 Task: Create a due date automation trigger when advanced on, 2 hours after a card is due add basic with the red label.
Action: Mouse moved to (1265, 91)
Screenshot: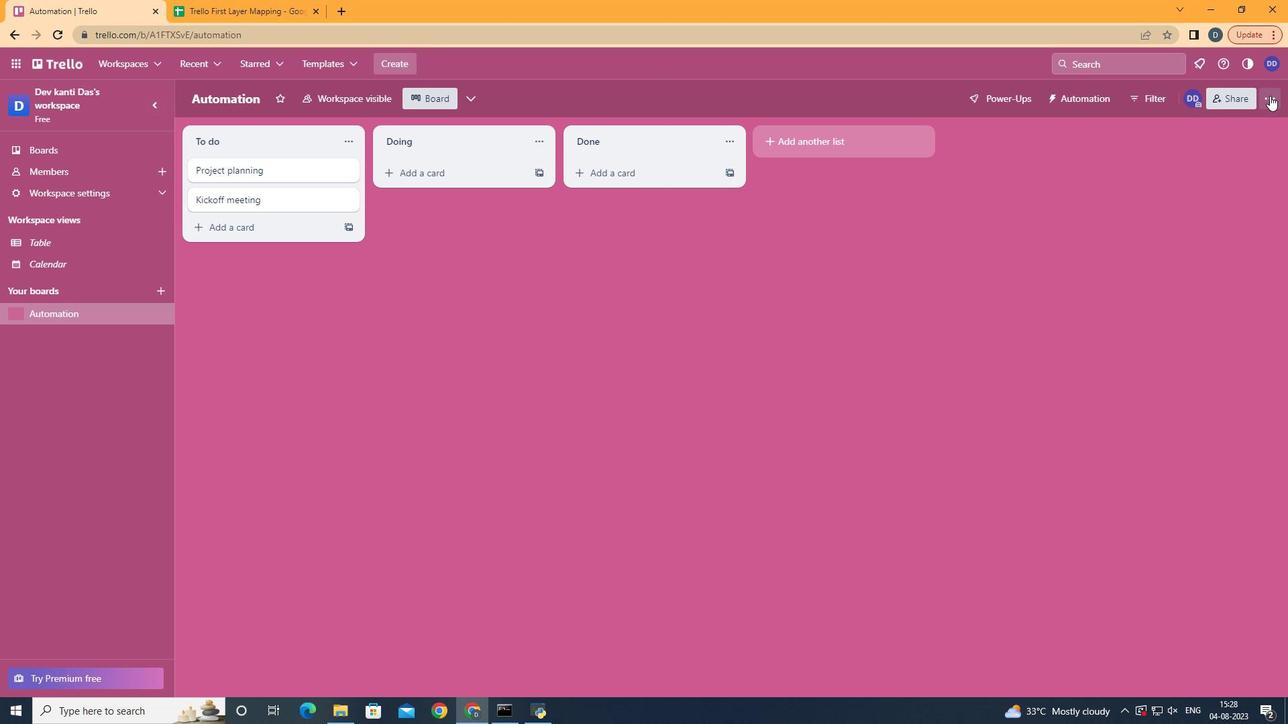 
Action: Mouse pressed left at (1265, 91)
Screenshot: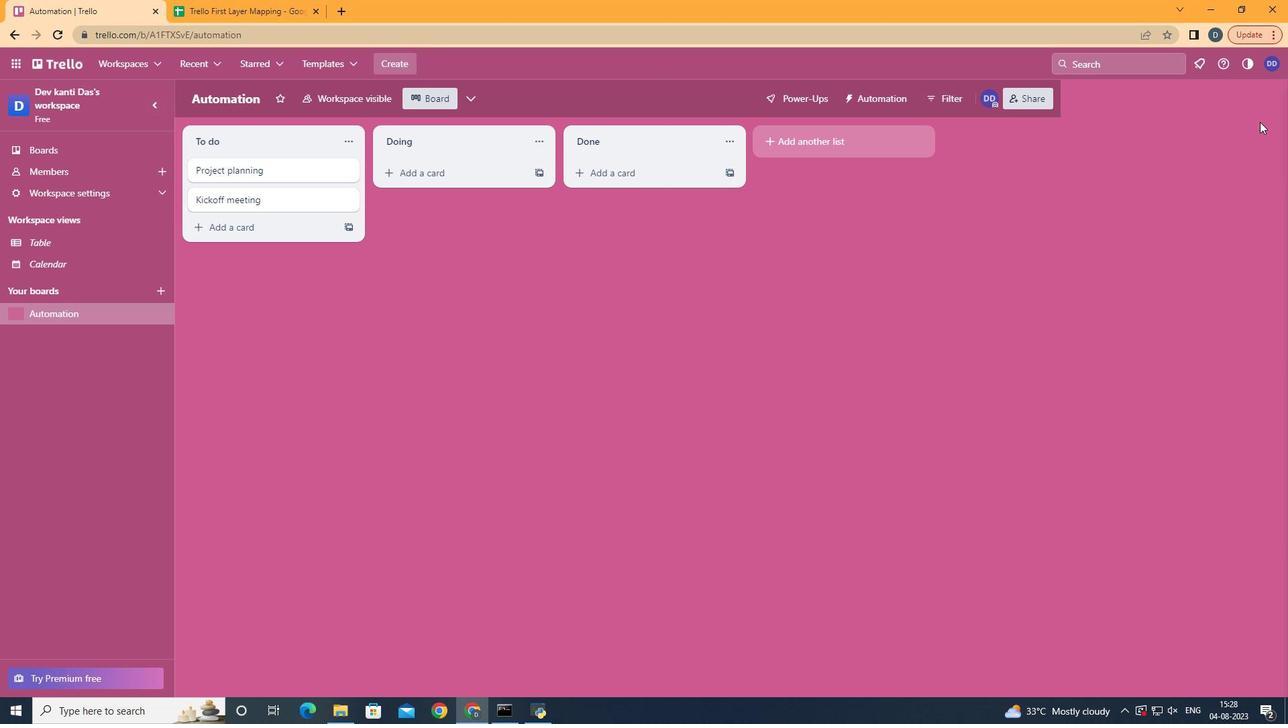 
Action: Mouse moved to (1177, 275)
Screenshot: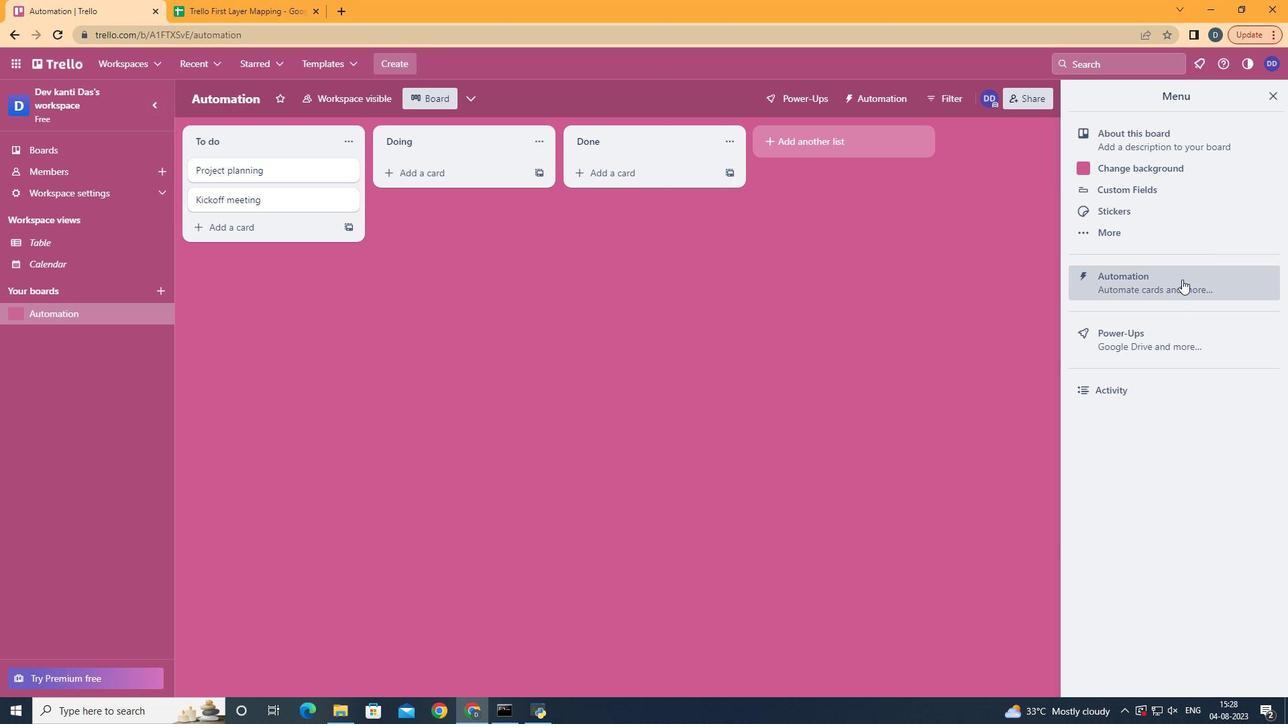 
Action: Mouse pressed left at (1177, 275)
Screenshot: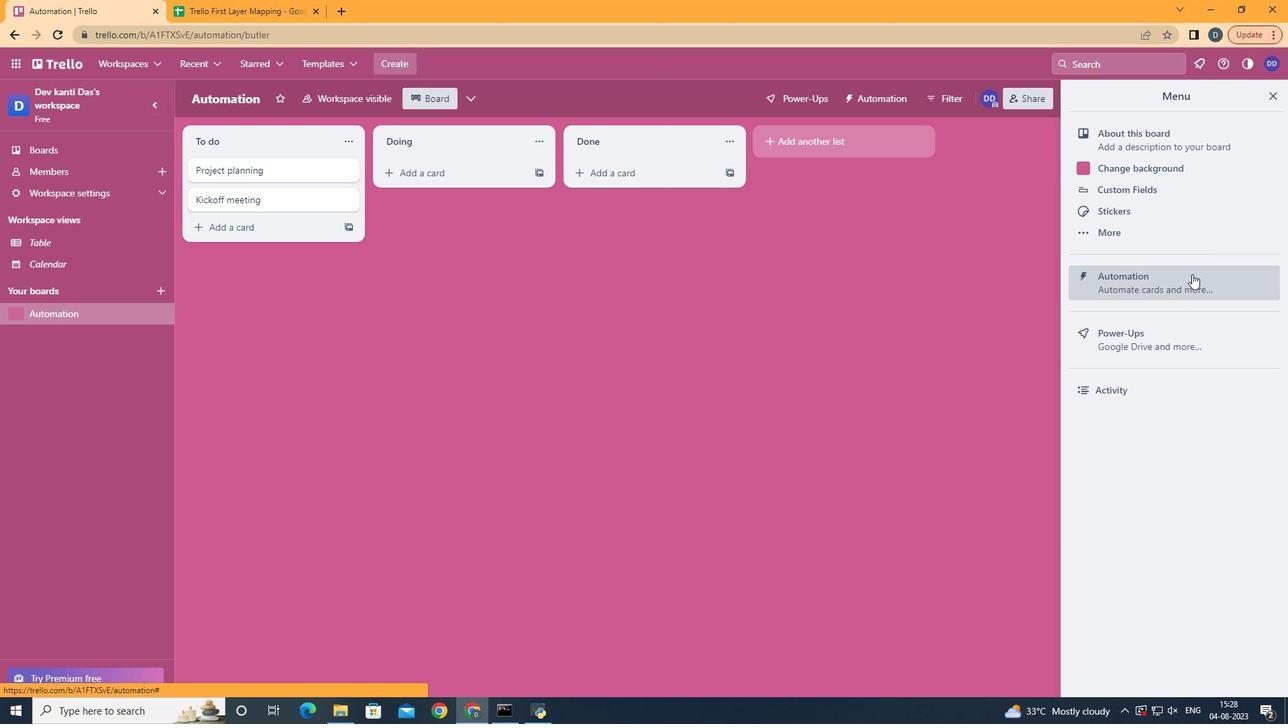 
Action: Mouse moved to (269, 262)
Screenshot: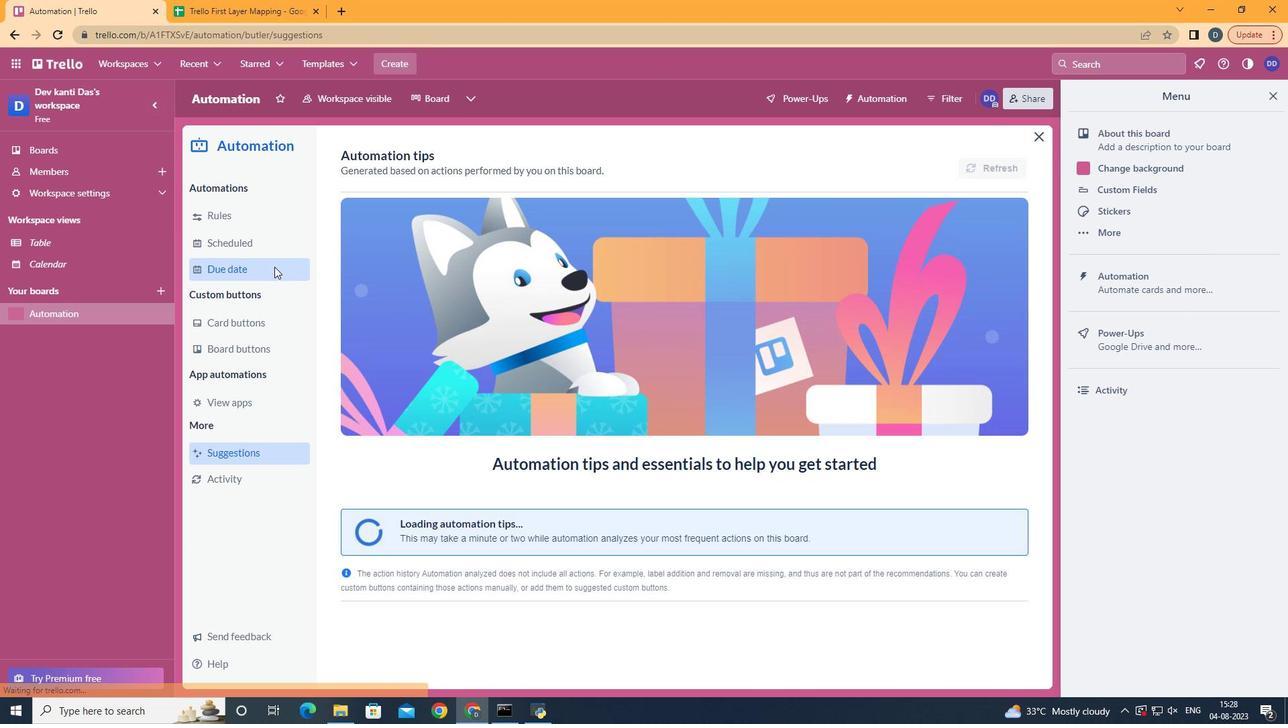 
Action: Mouse pressed left at (269, 262)
Screenshot: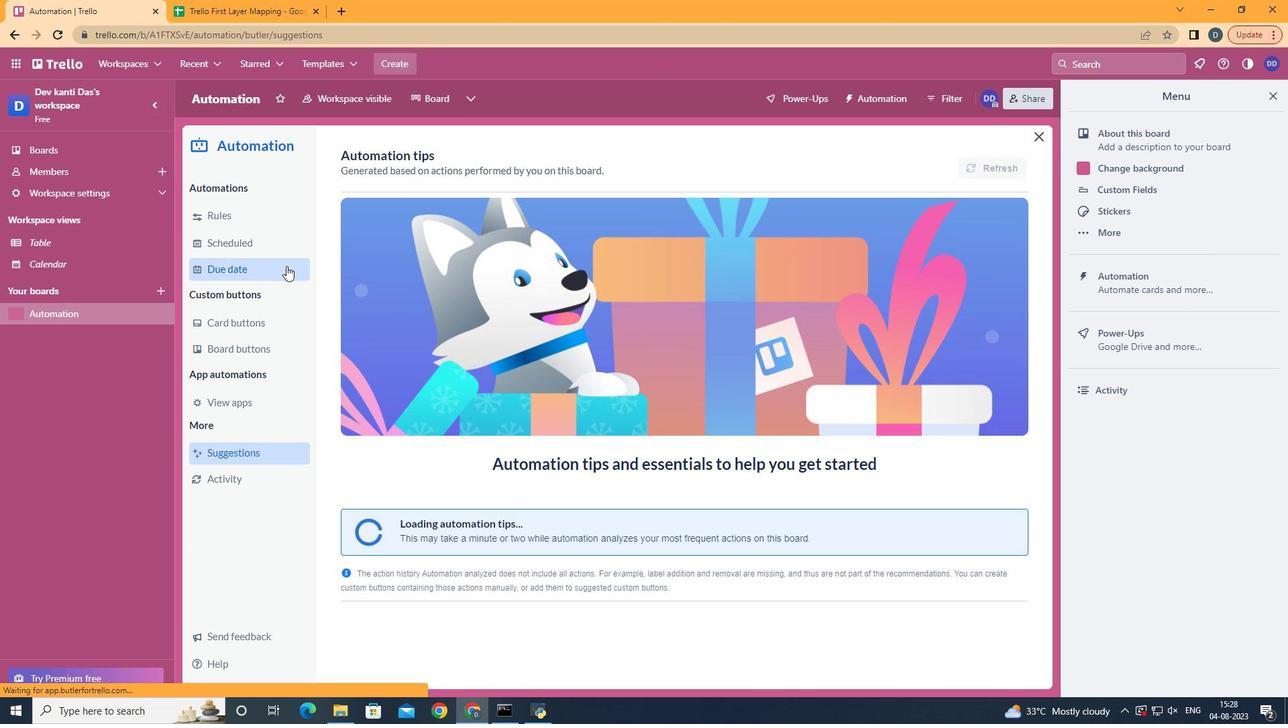 
Action: Mouse moved to (934, 153)
Screenshot: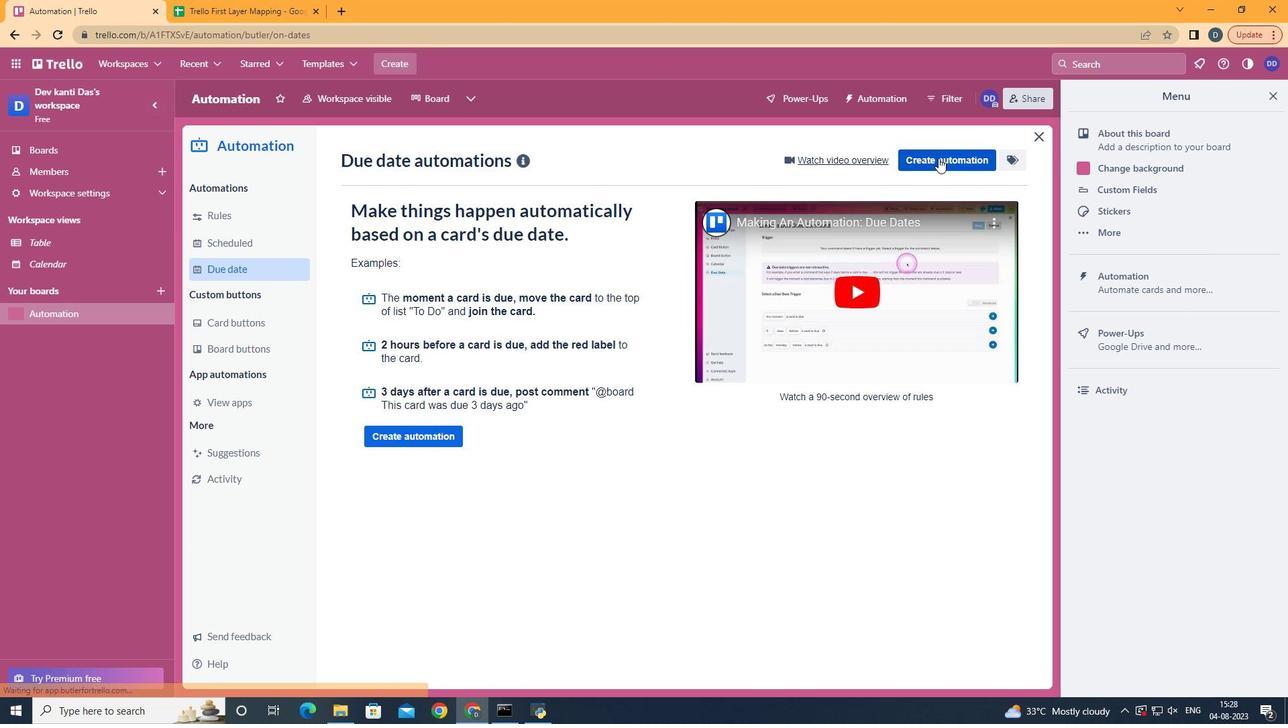 
Action: Mouse pressed left at (934, 153)
Screenshot: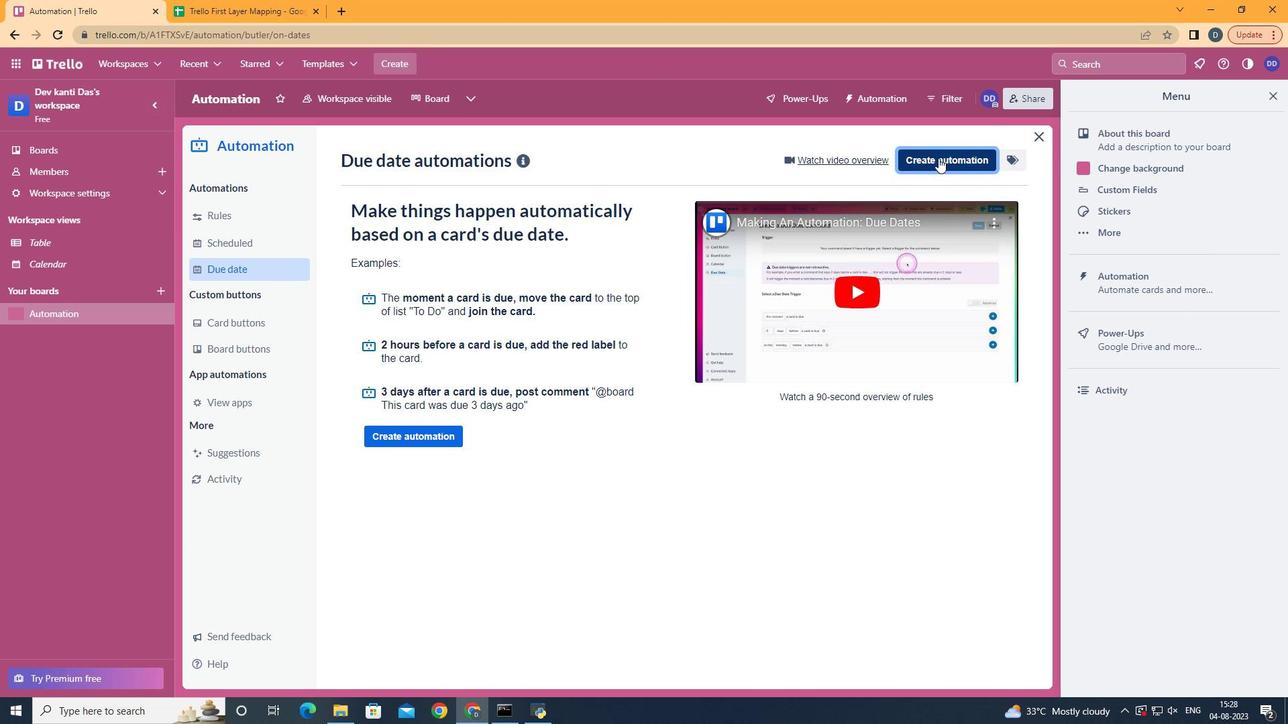 
Action: Mouse moved to (724, 283)
Screenshot: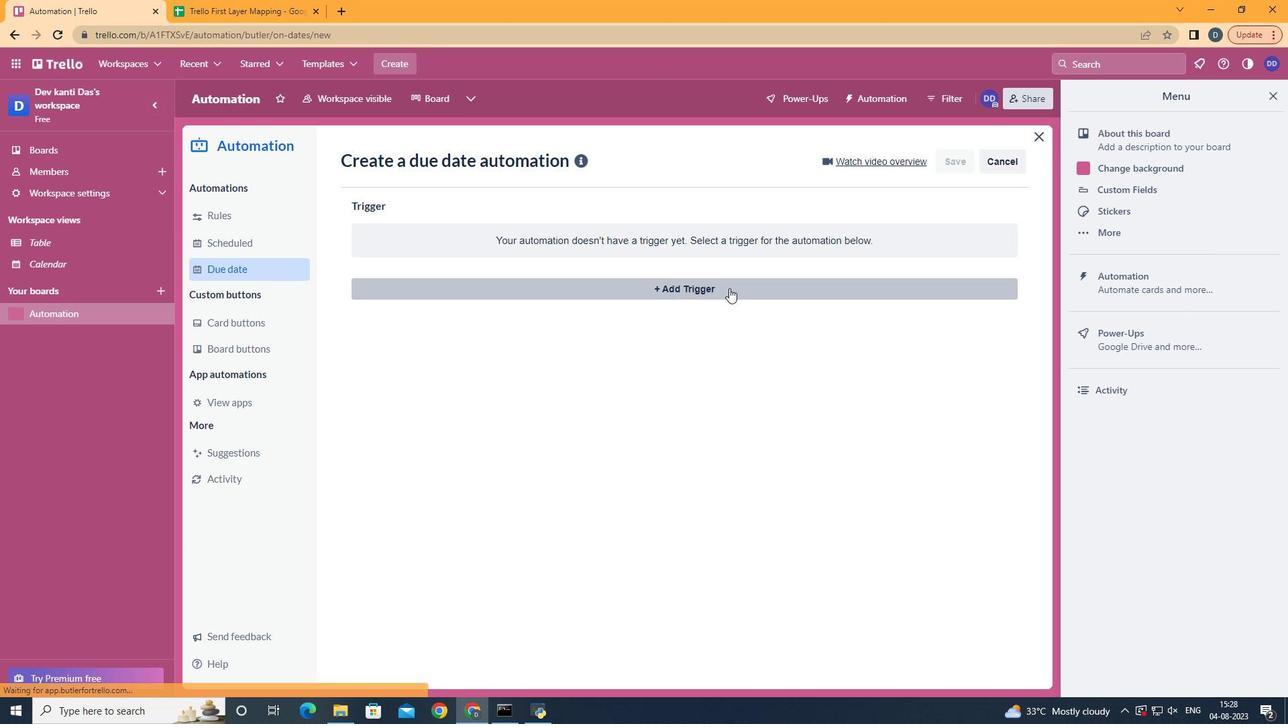 
Action: Mouse pressed left at (724, 283)
Screenshot: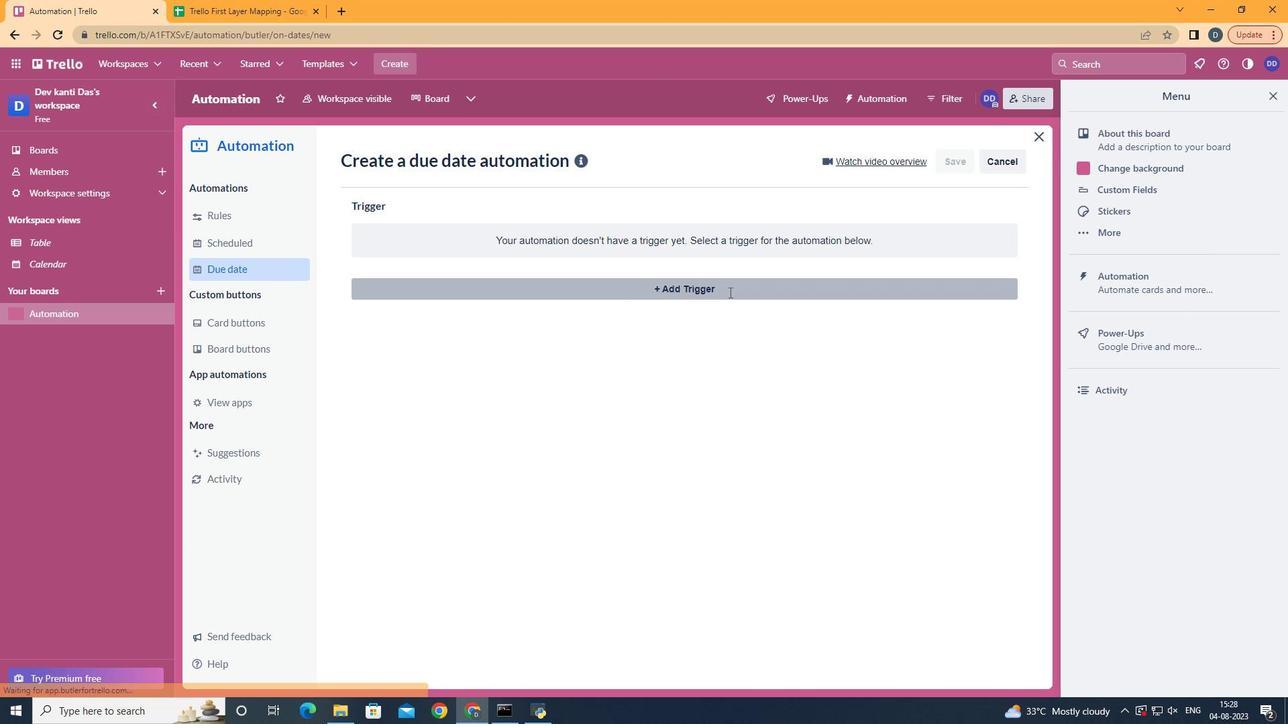 
Action: Mouse moved to (442, 567)
Screenshot: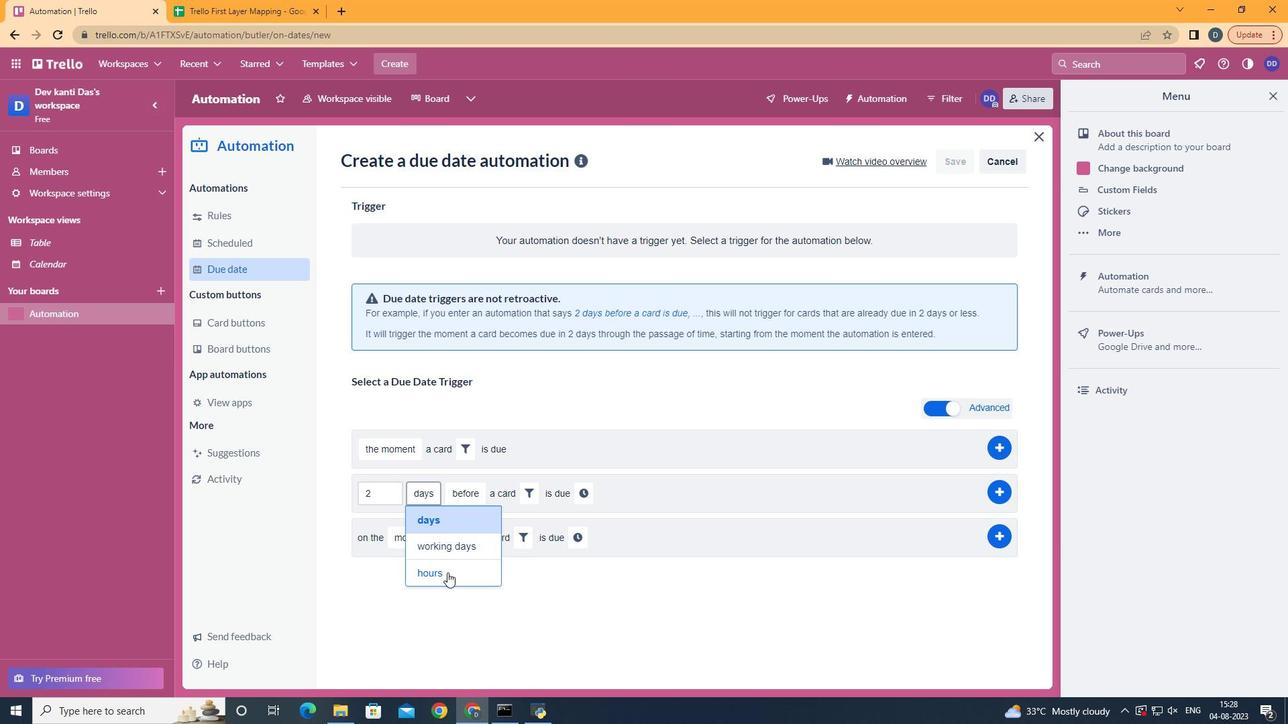 
Action: Mouse pressed left at (442, 567)
Screenshot: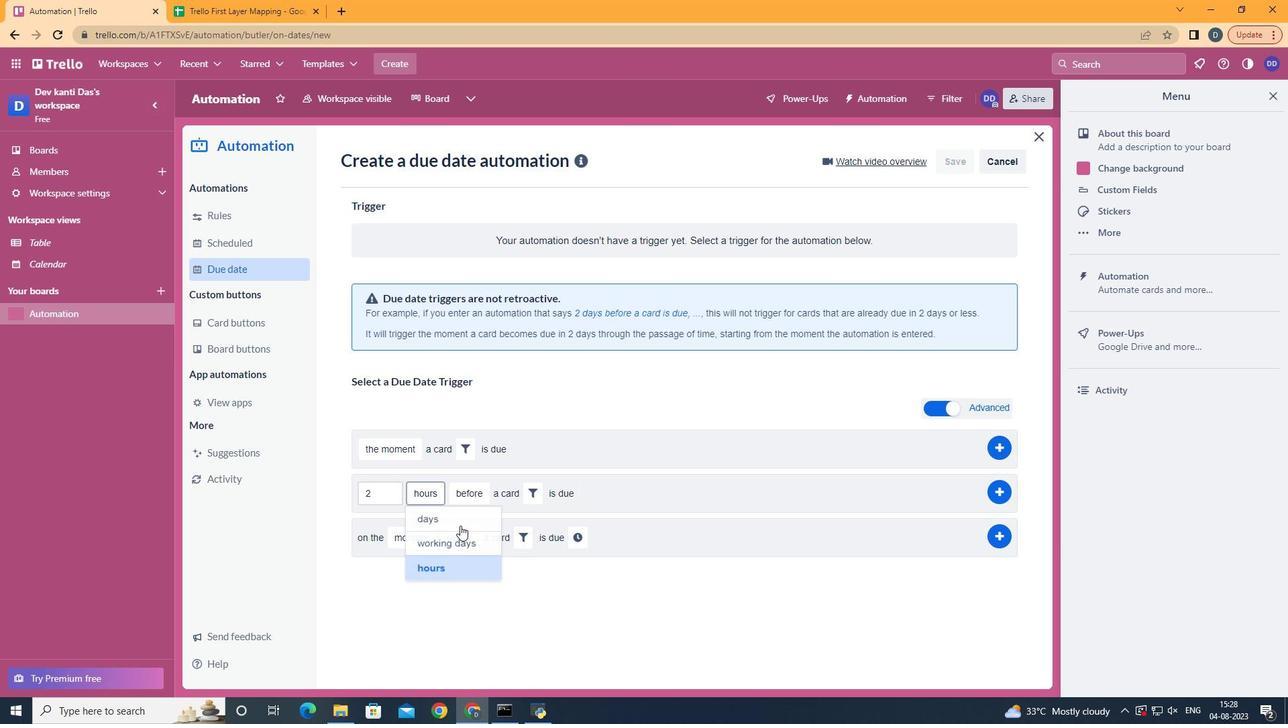 
Action: Mouse moved to (469, 537)
Screenshot: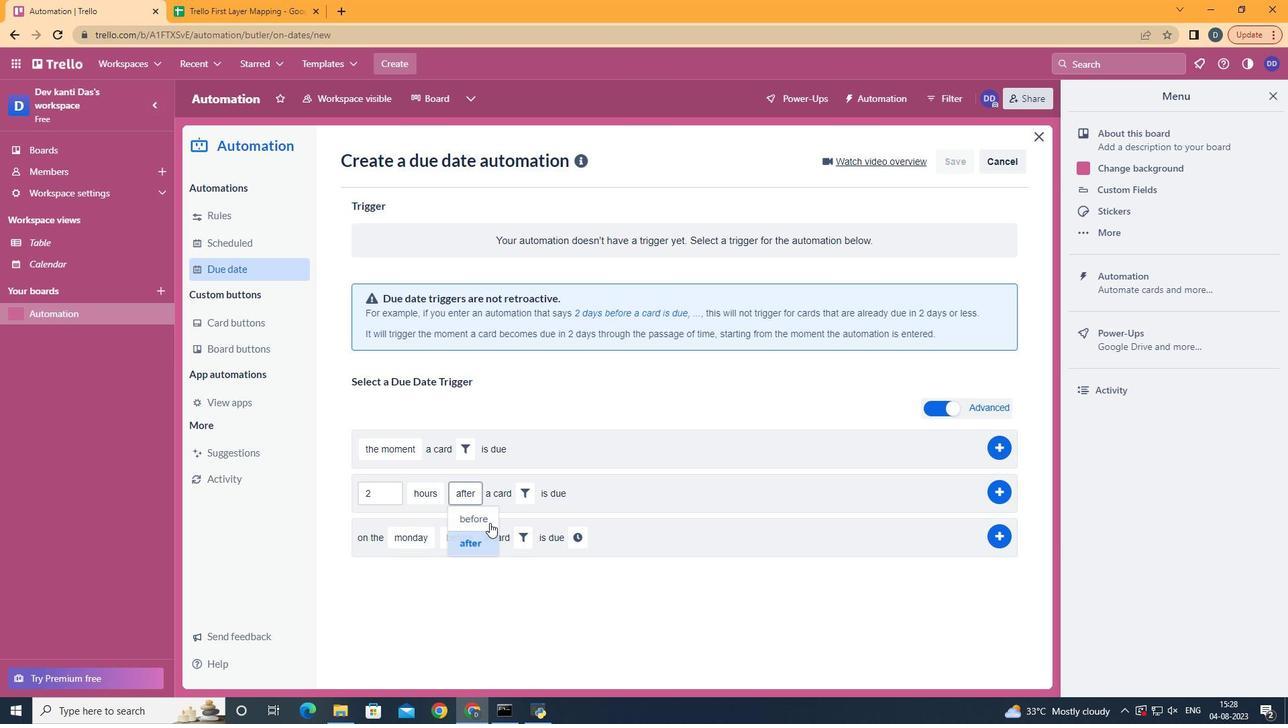 
Action: Mouse pressed left at (469, 537)
Screenshot: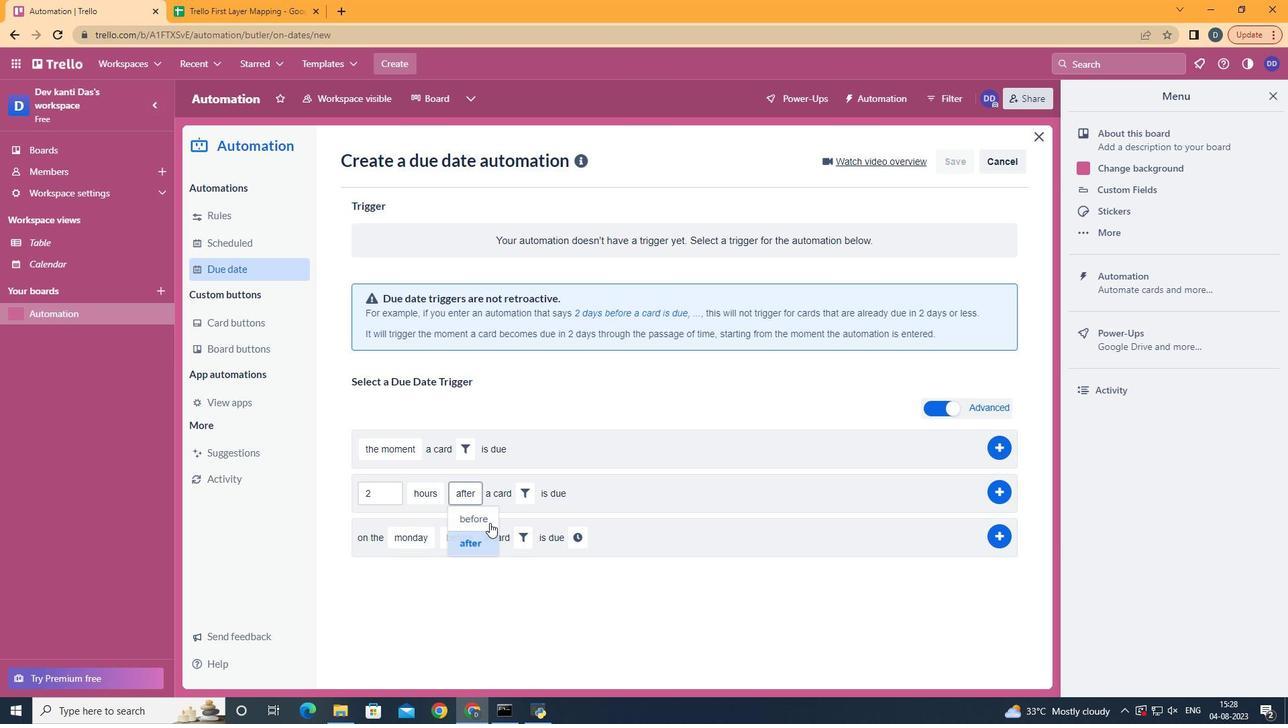 
Action: Mouse moved to (521, 482)
Screenshot: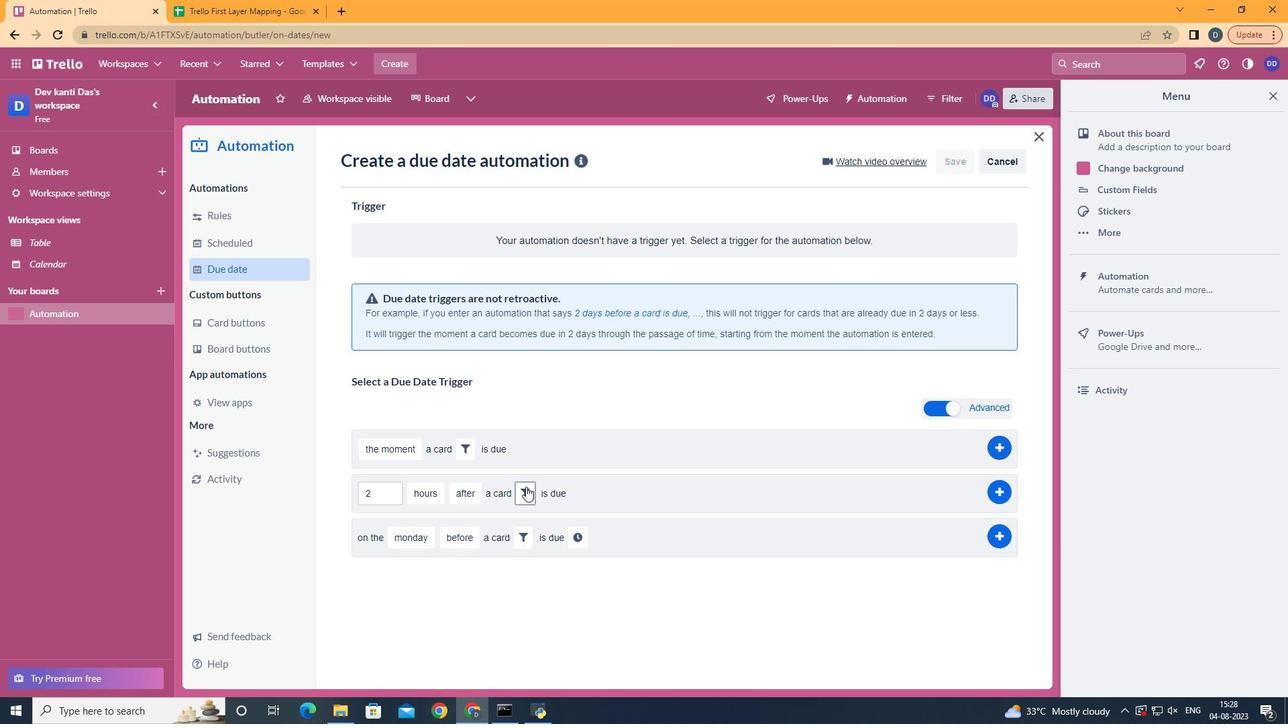 
Action: Mouse pressed left at (521, 482)
Screenshot: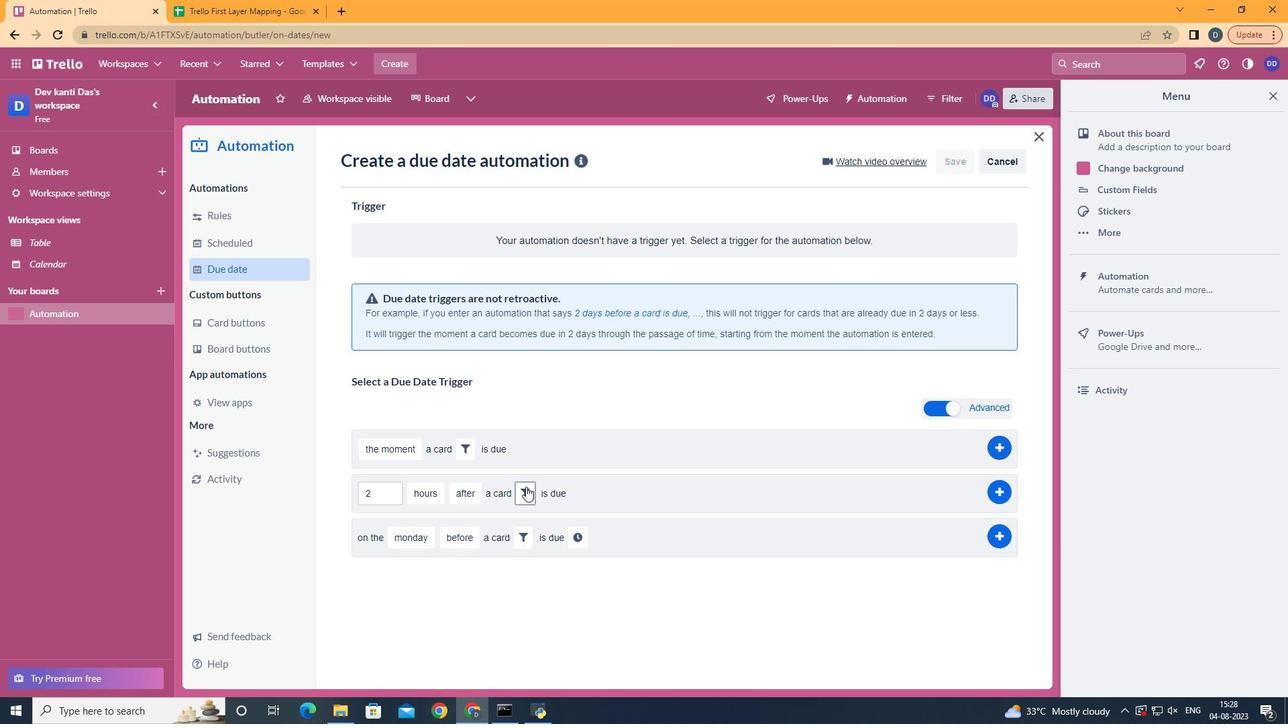 
Action: Mouse moved to (569, 528)
Screenshot: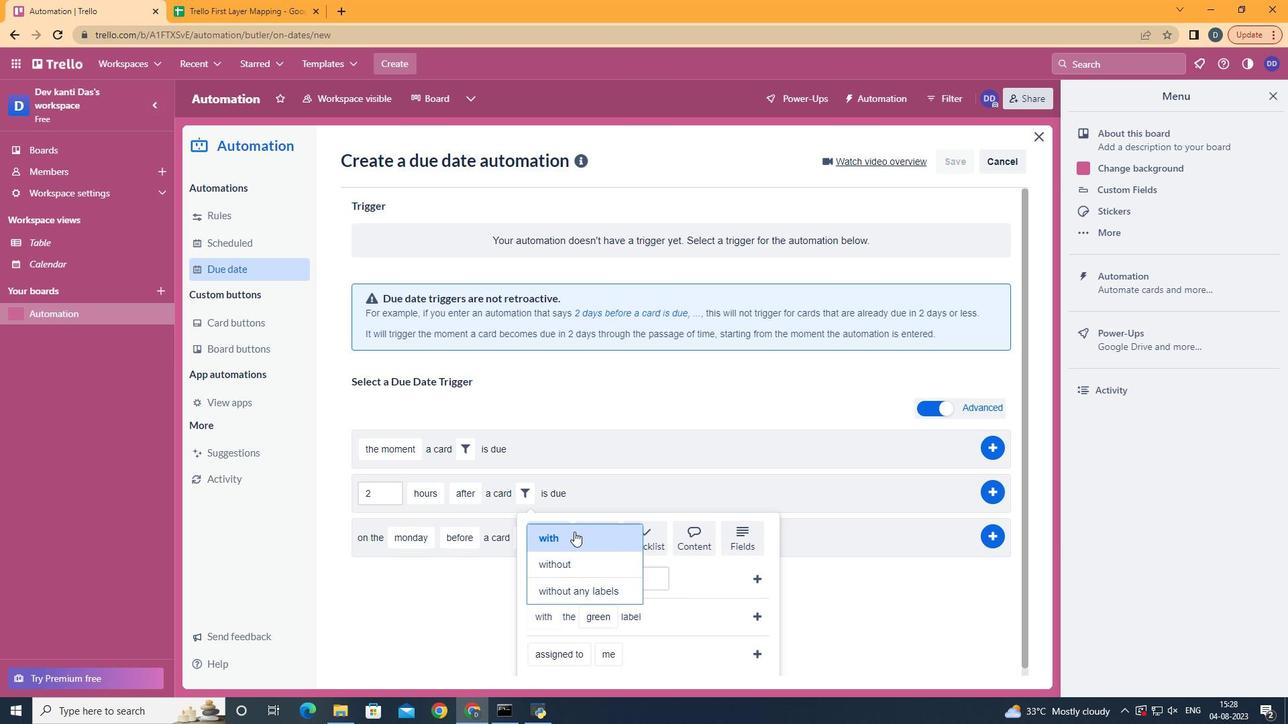 
Action: Mouse pressed left at (569, 528)
Screenshot: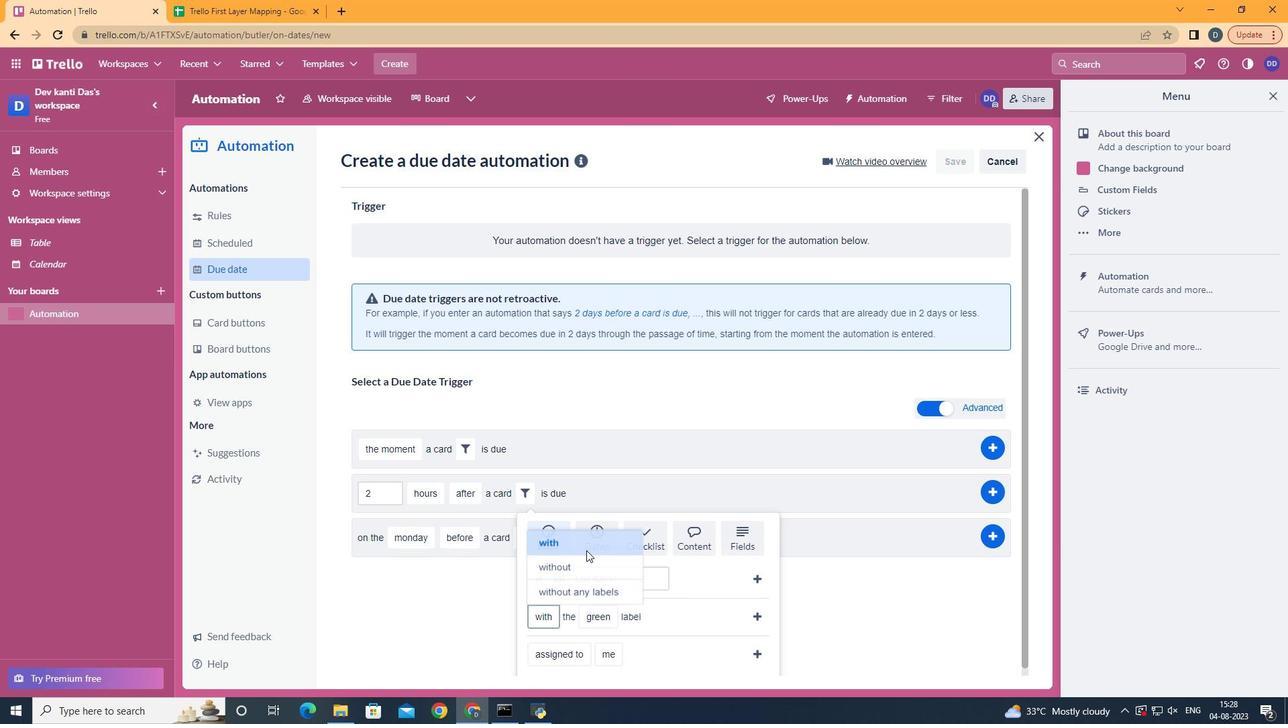 
Action: Mouse moved to (602, 532)
Screenshot: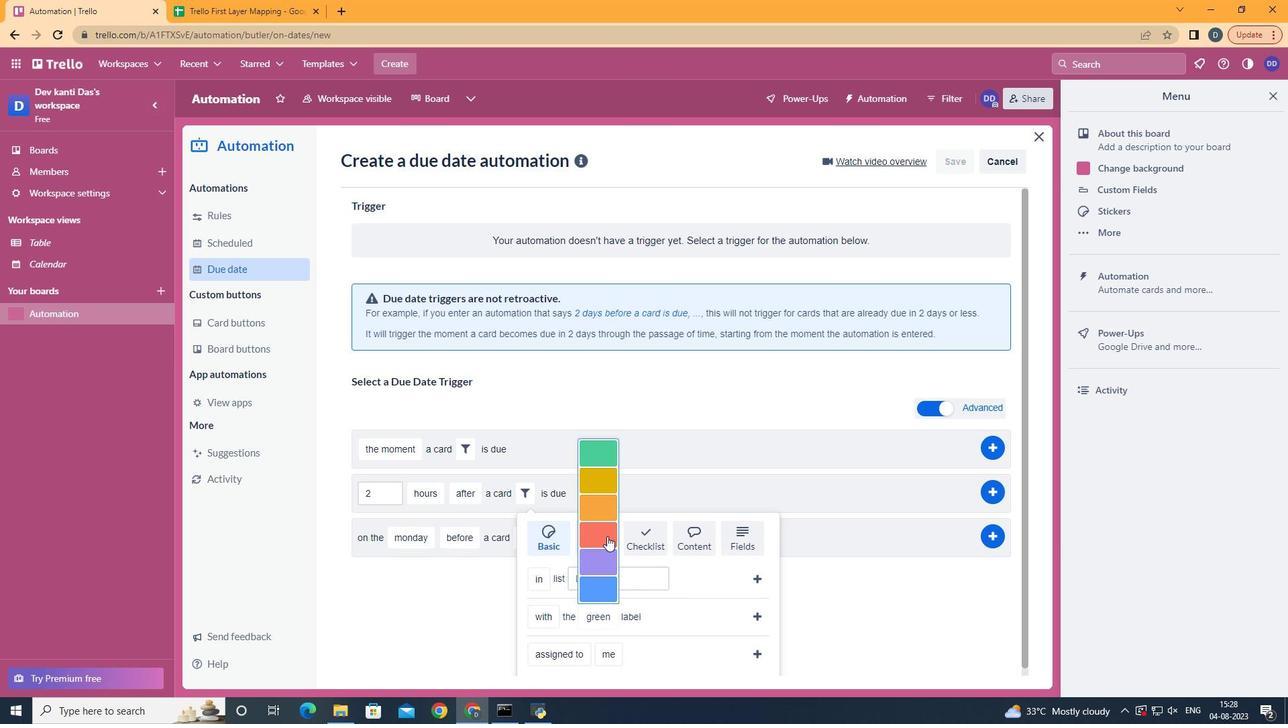 
Action: Mouse pressed left at (602, 532)
Screenshot: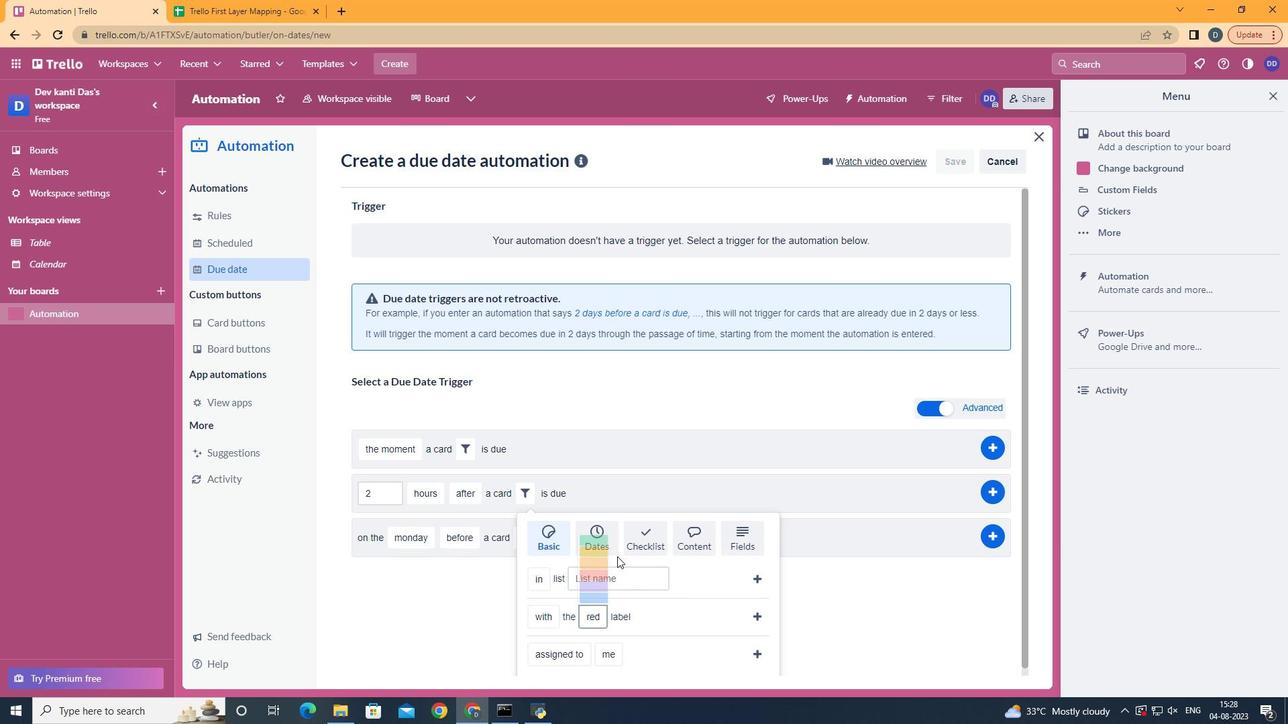 
Action: Mouse moved to (750, 615)
Screenshot: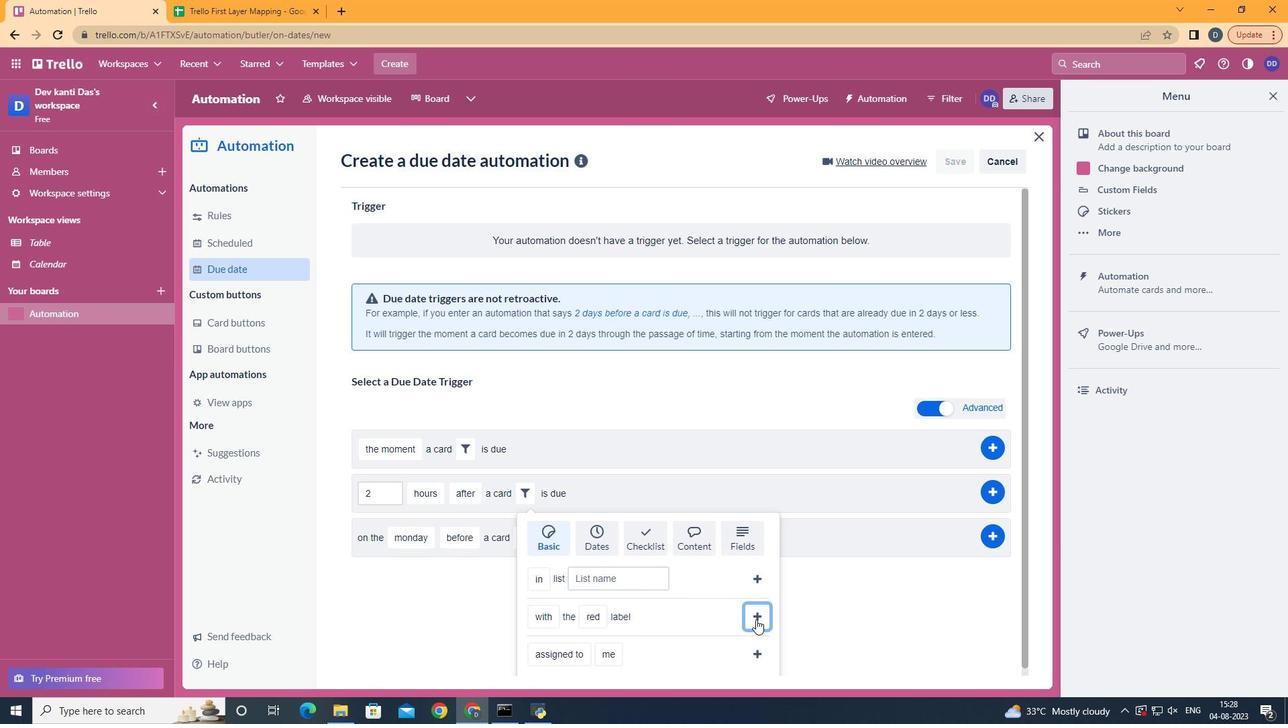 
Action: Mouse pressed left at (750, 615)
Screenshot: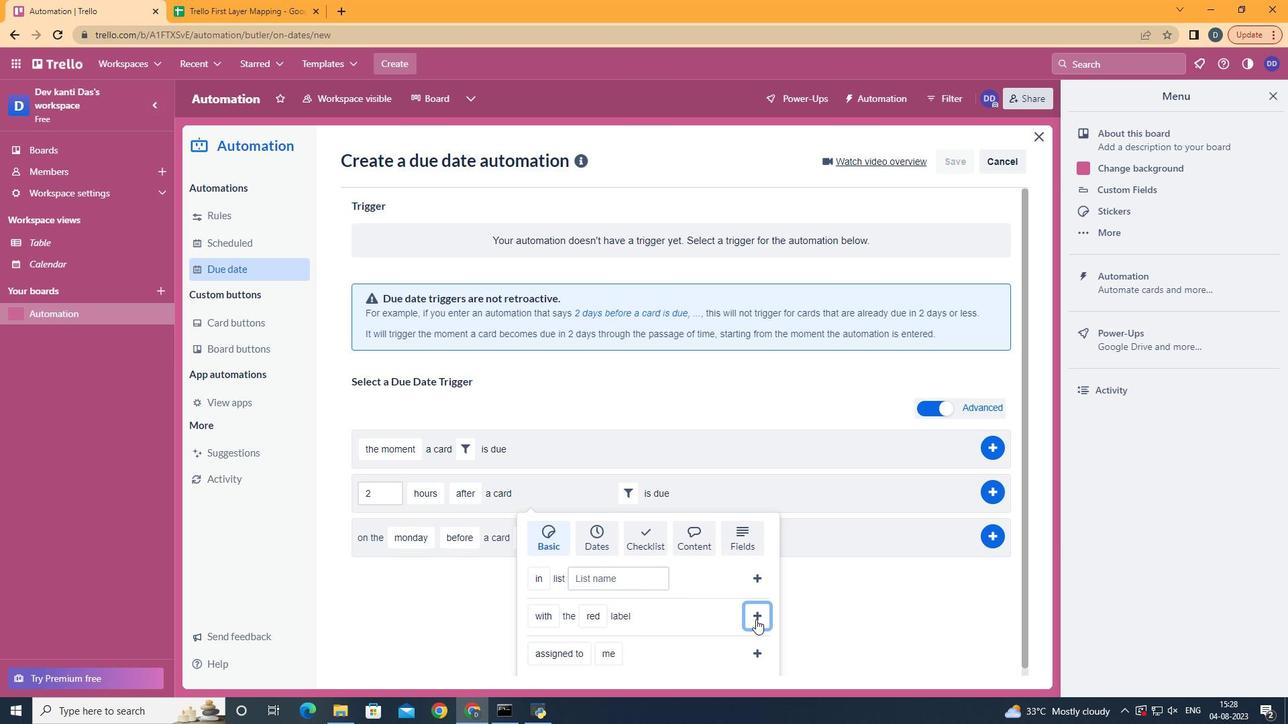 
Action: Mouse moved to (991, 484)
Screenshot: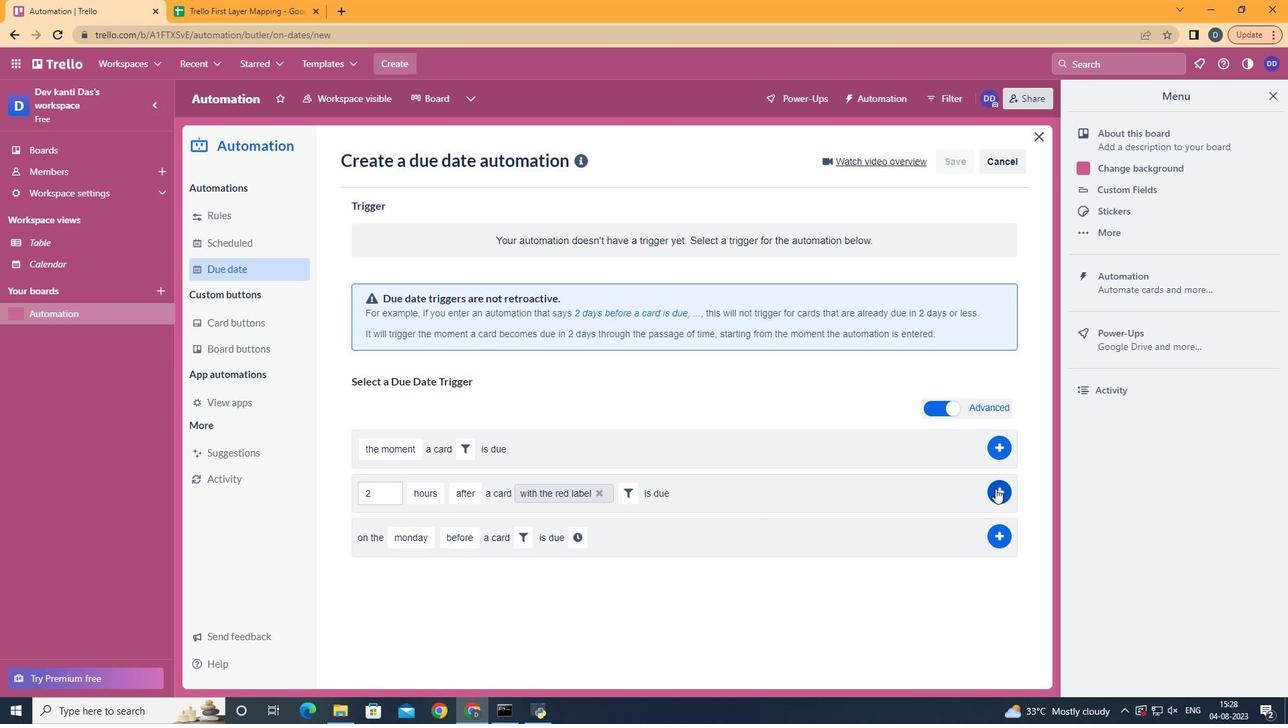 
Action: Mouse pressed left at (991, 484)
Screenshot: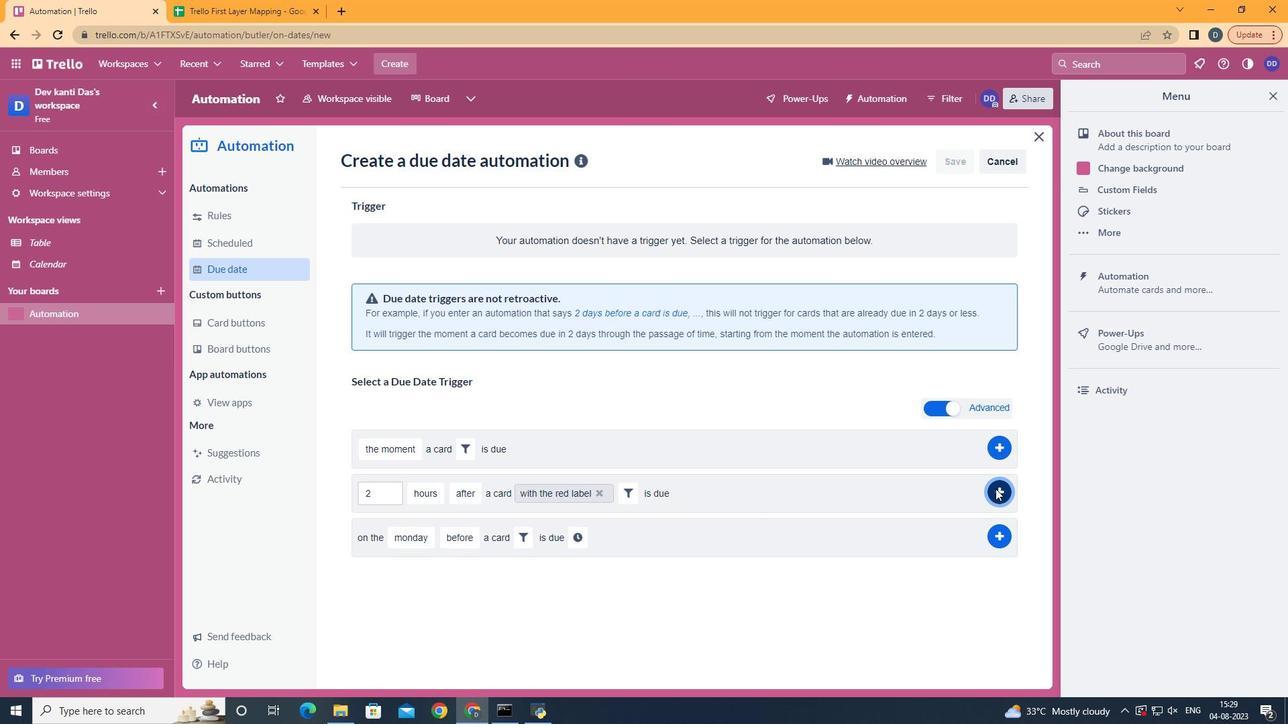 
Action: Mouse moved to (575, 198)
Screenshot: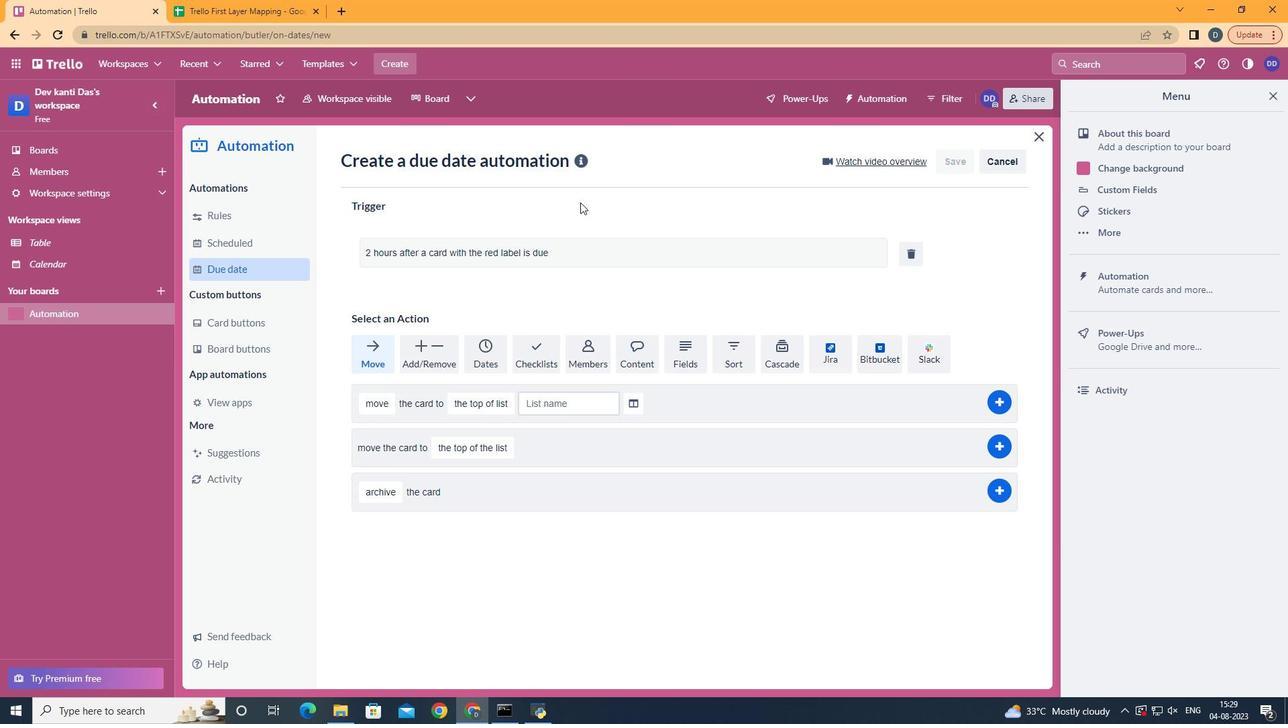 
